 Task: Reply to email with the signature Erin Martin with the subject 'Request for project approval' from softage.1@softage.net with the message 'Could you please provide an overview of the marketing strategy for the new product launch?'
Action: Mouse moved to (1169, 277)
Screenshot: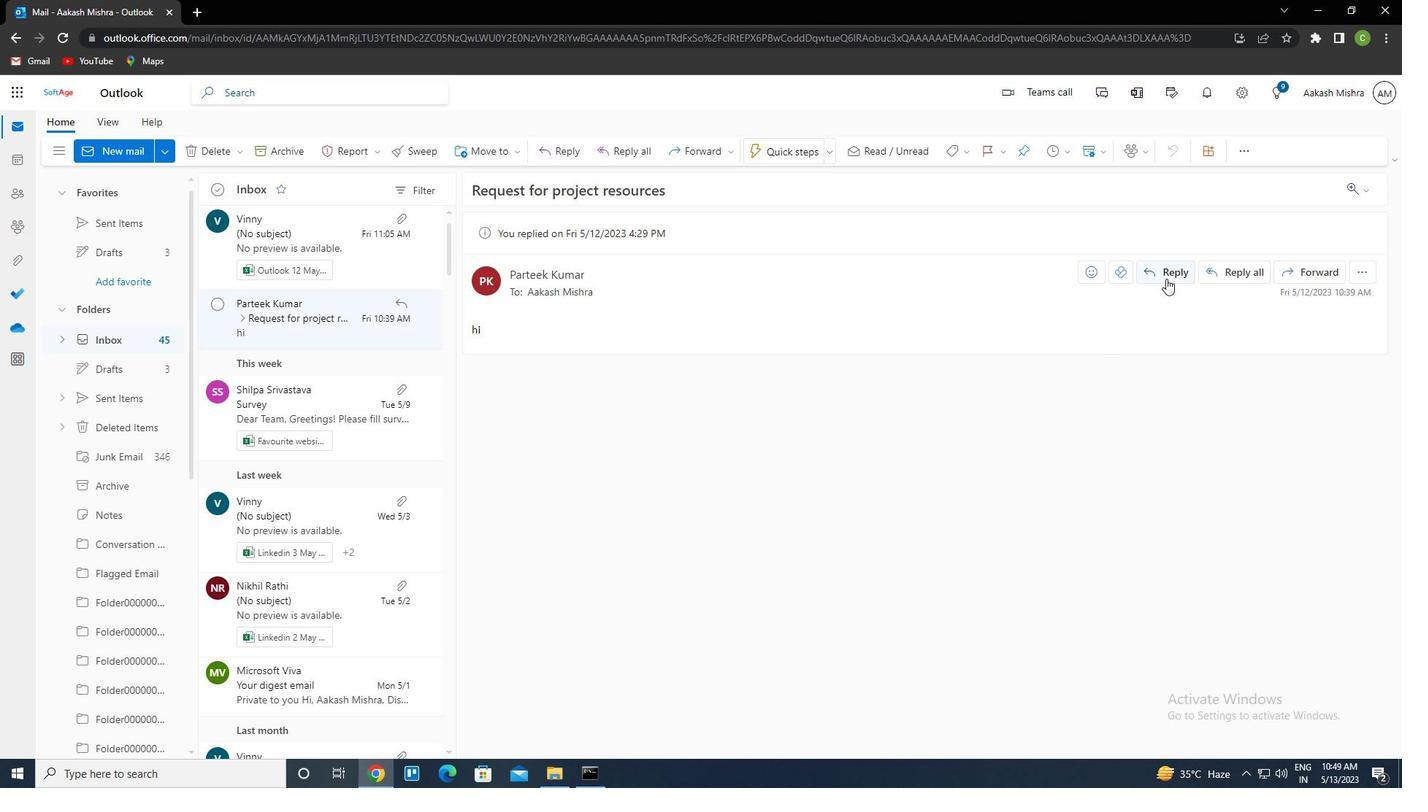 
Action: Mouse pressed left at (1169, 277)
Screenshot: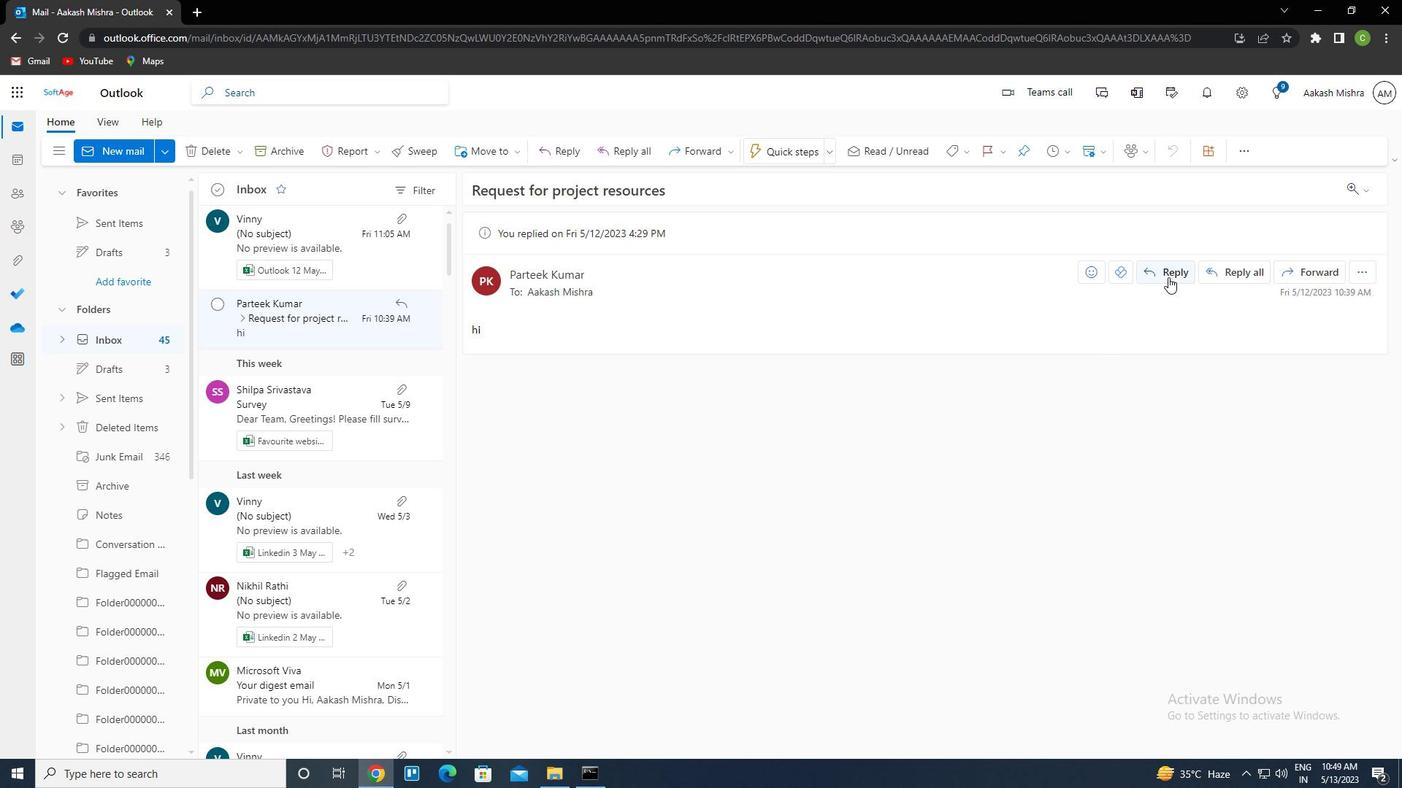 
Action: Mouse moved to (938, 151)
Screenshot: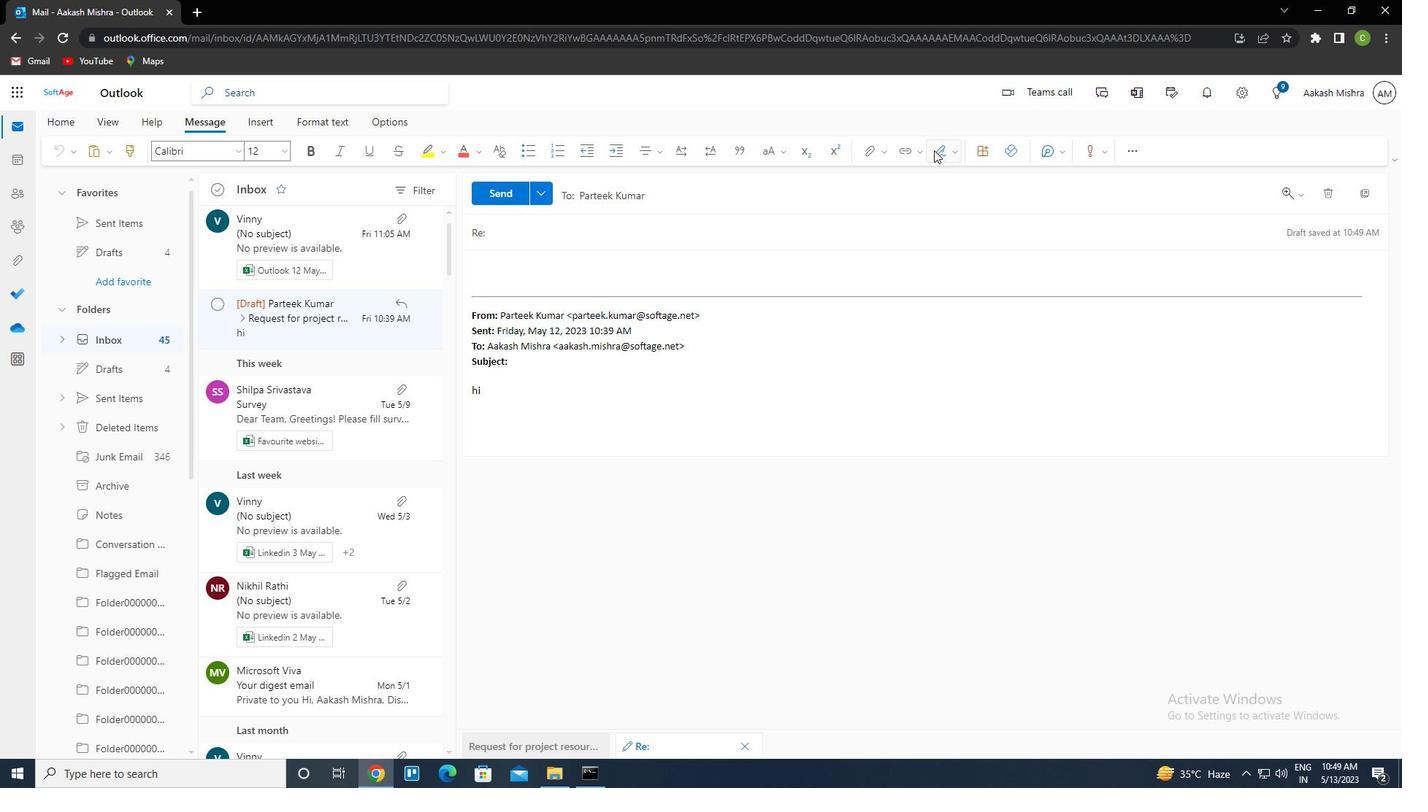 
Action: Mouse pressed left at (938, 151)
Screenshot: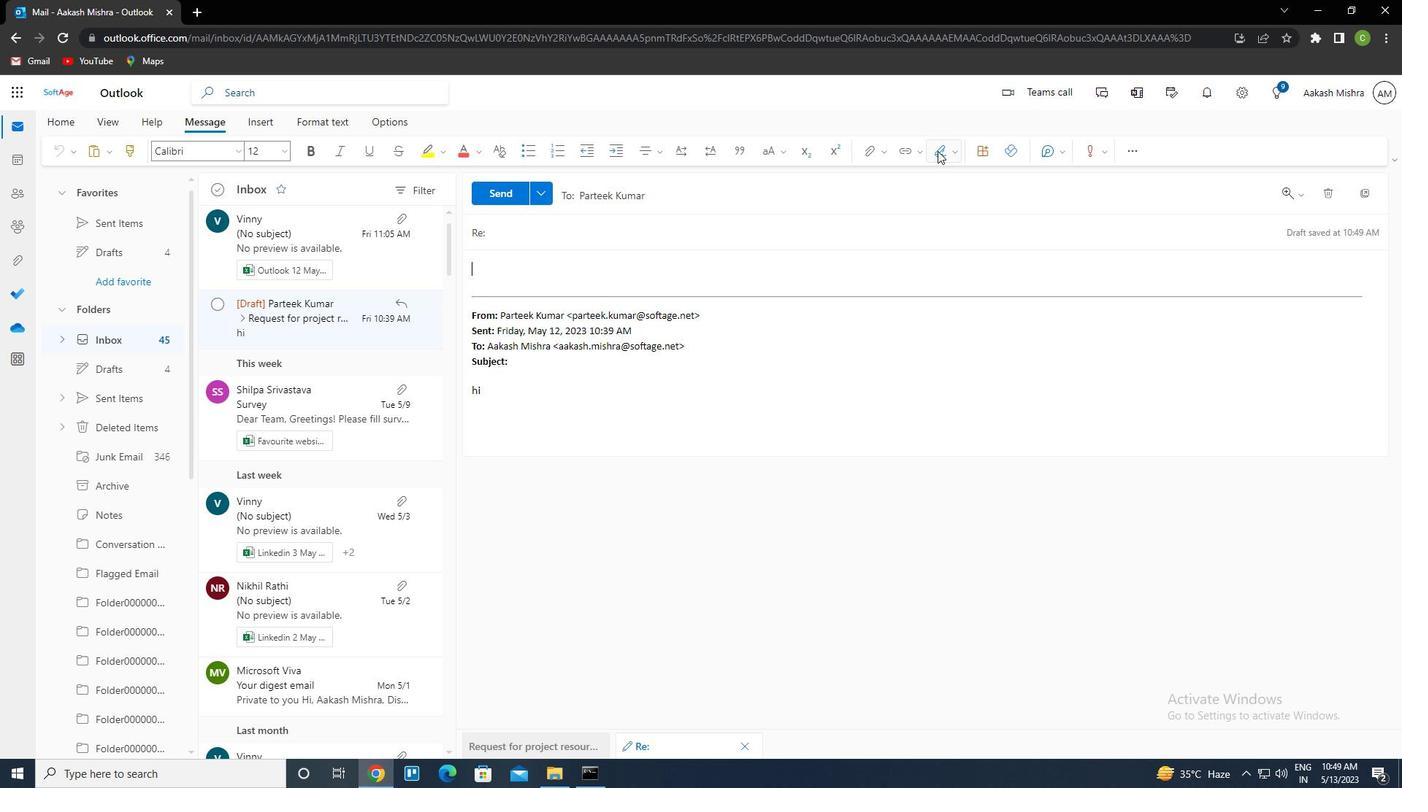 
Action: Mouse moved to (942, 211)
Screenshot: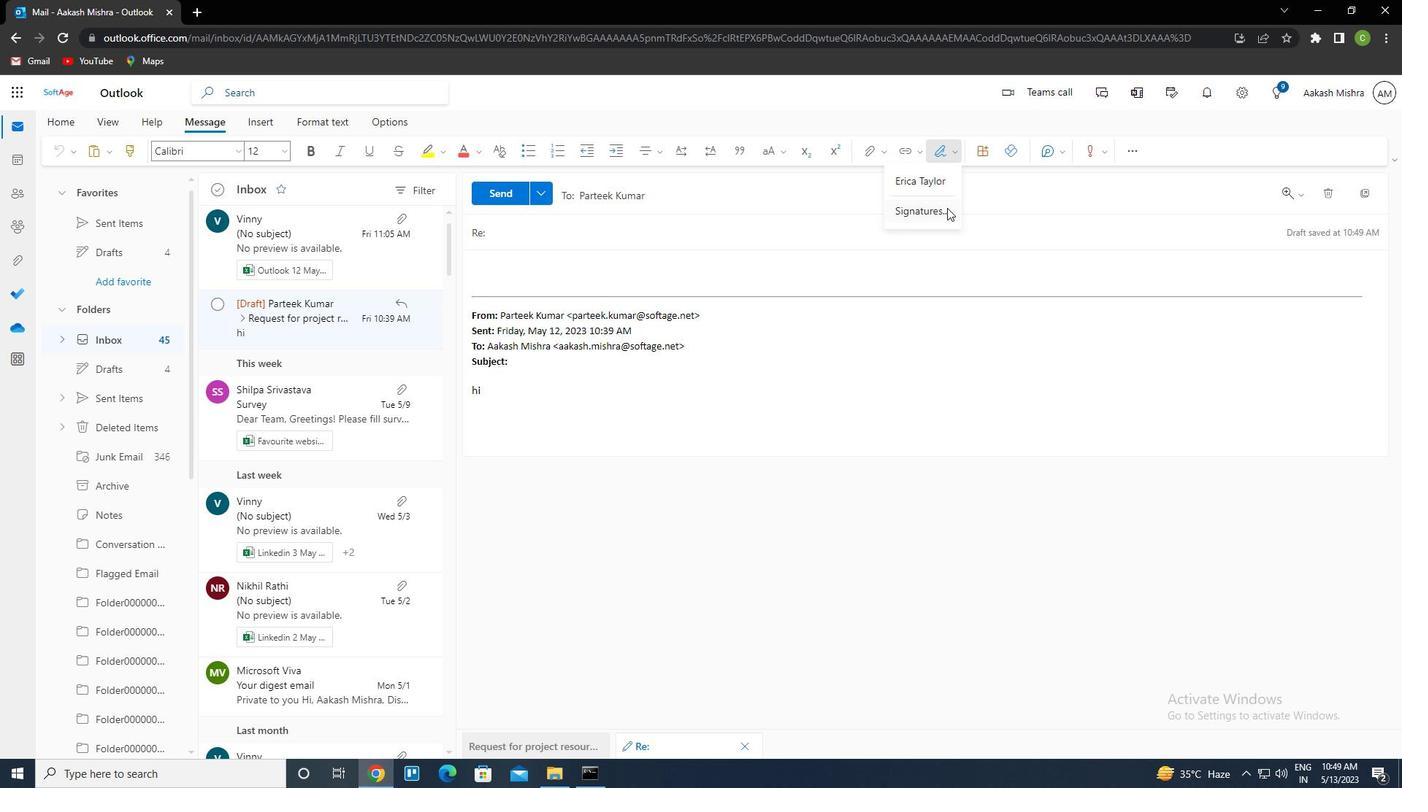
Action: Mouse pressed left at (942, 211)
Screenshot: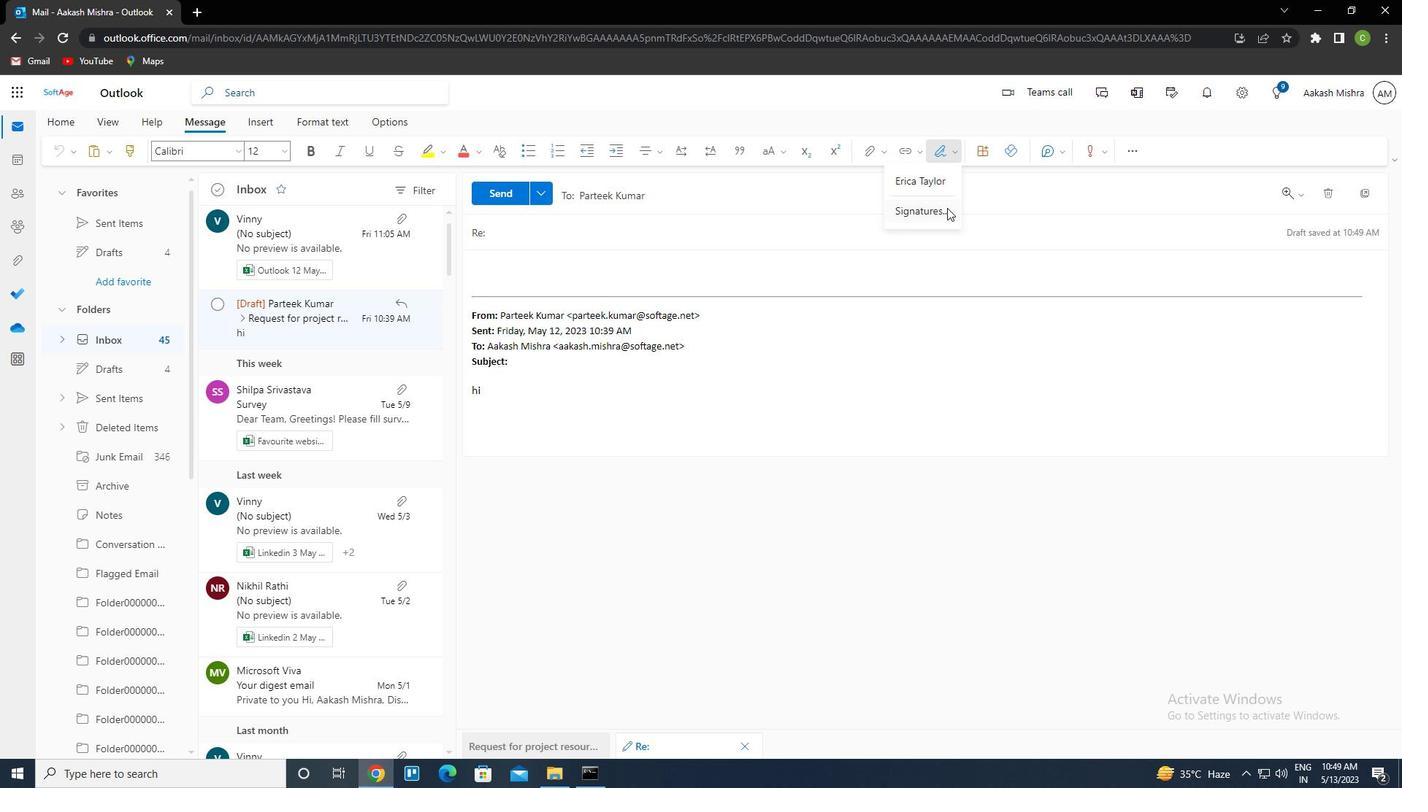 
Action: Mouse moved to (987, 272)
Screenshot: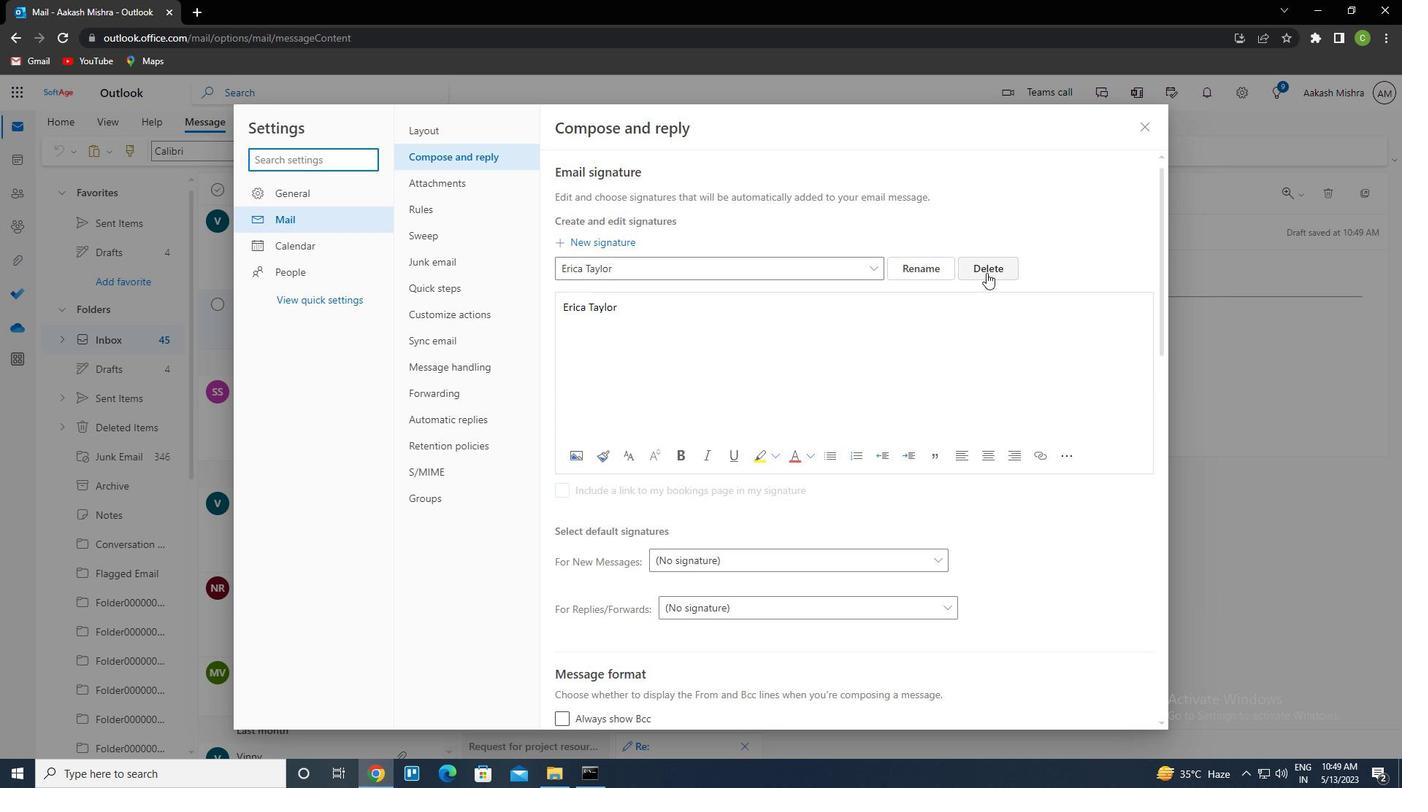
Action: Mouse pressed left at (987, 272)
Screenshot: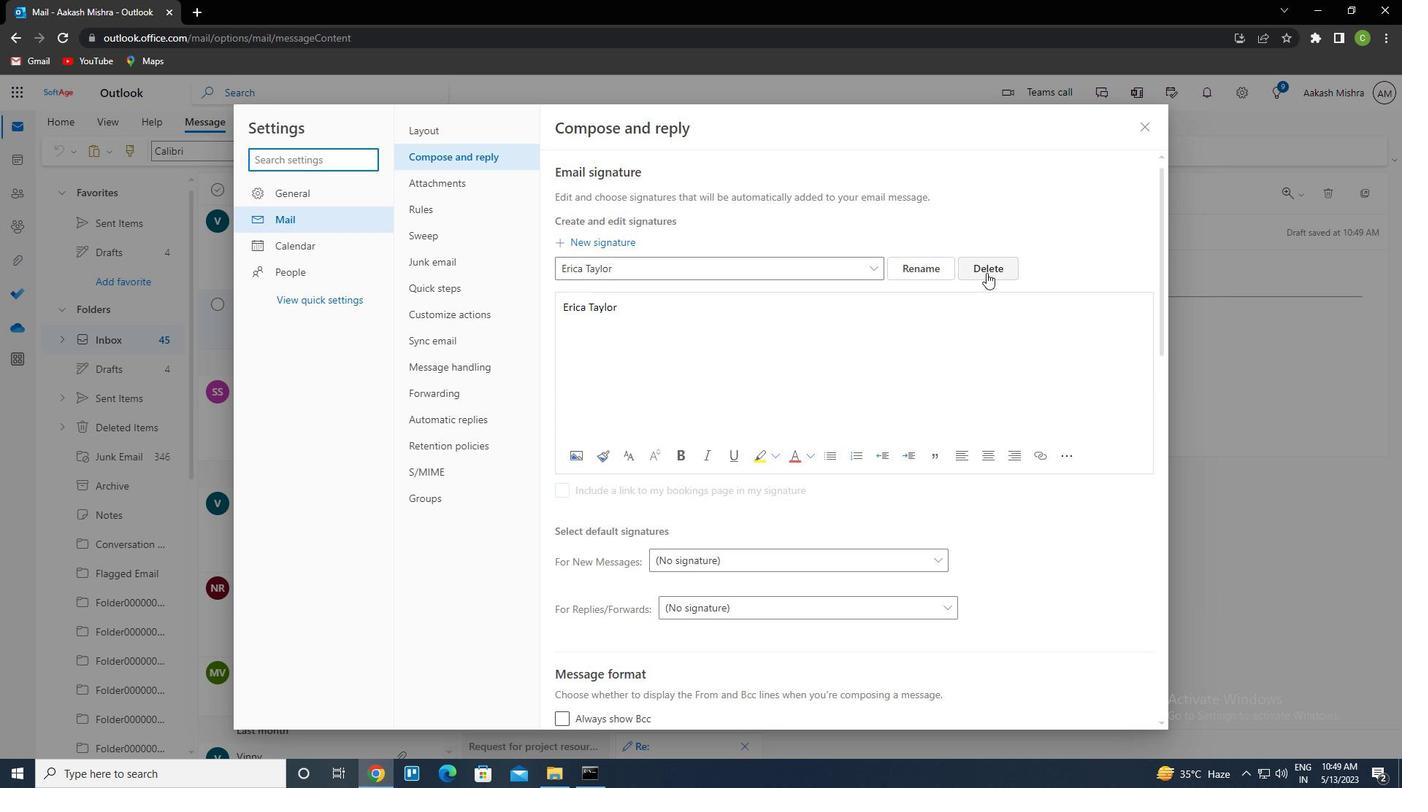
Action: Mouse moved to (666, 276)
Screenshot: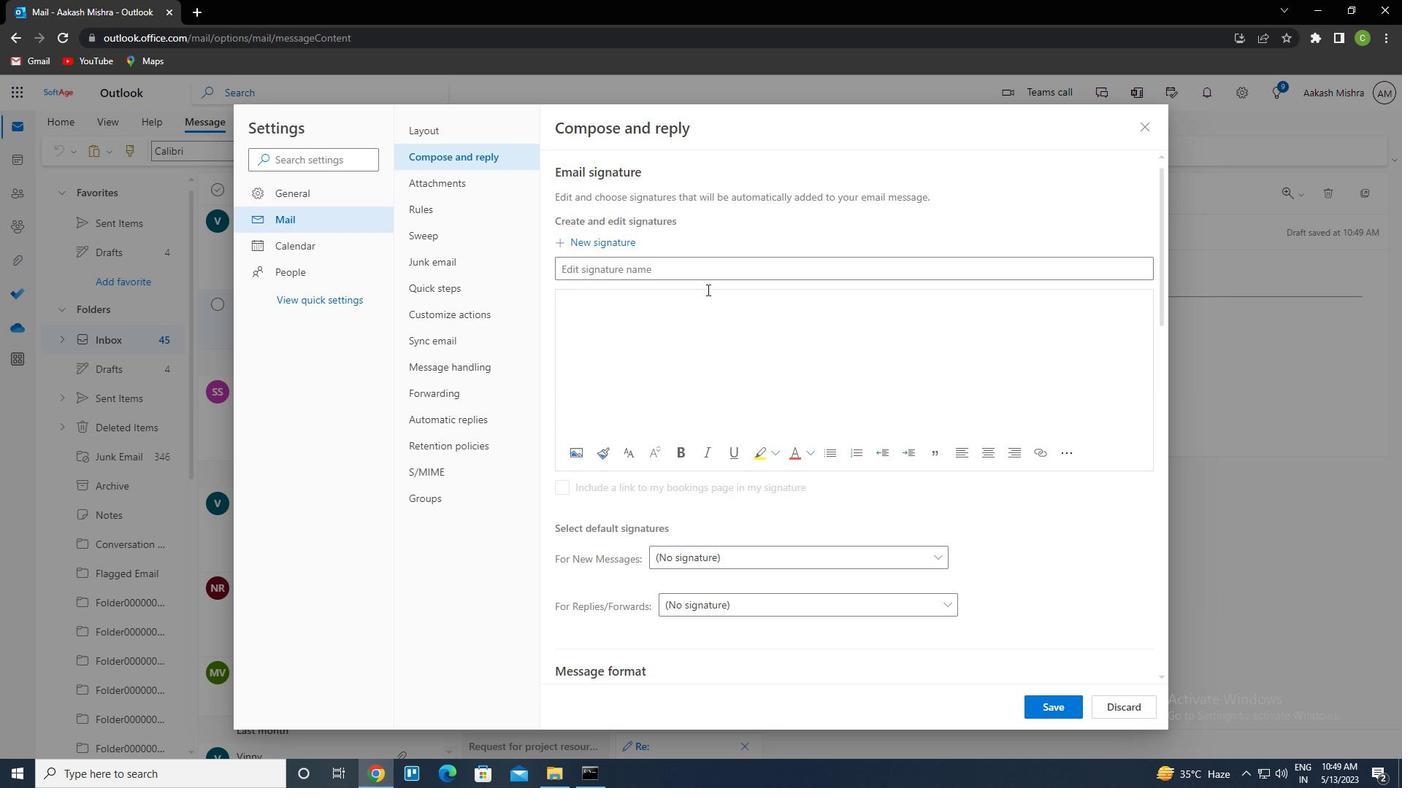 
Action: Mouse pressed left at (666, 276)
Screenshot: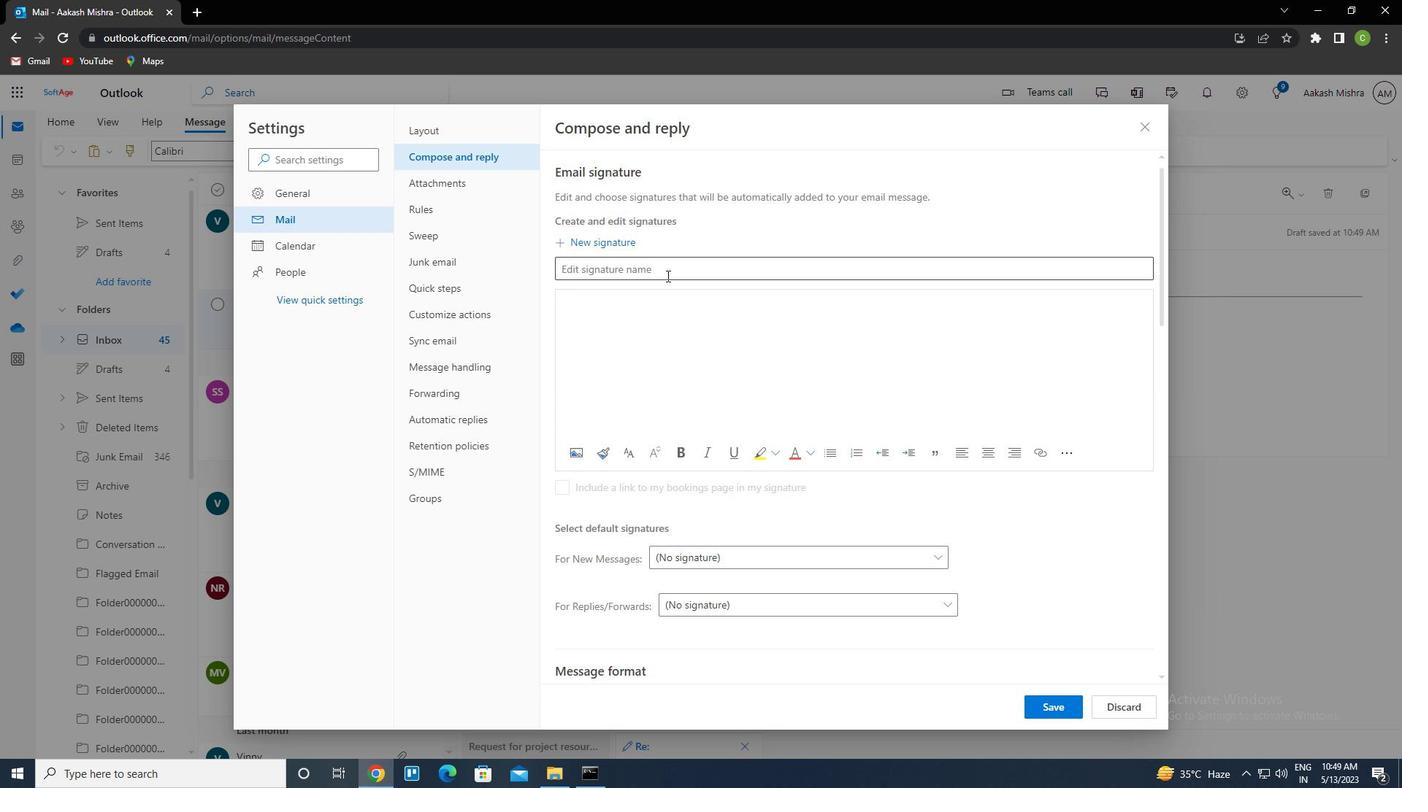 
Action: Key pressed <Key.caps_lock>r=<Key.backspace><Key.backspace>e<Key.caps_lock>rin<Key.space><Key.caps_lock>m<Key.caps_lock>artin<Key.tab><Key.caps_lock>e<Key.caps_lock>rin<Key.space><Key.caps_lock>m<Key.caps_lock>artin
Screenshot: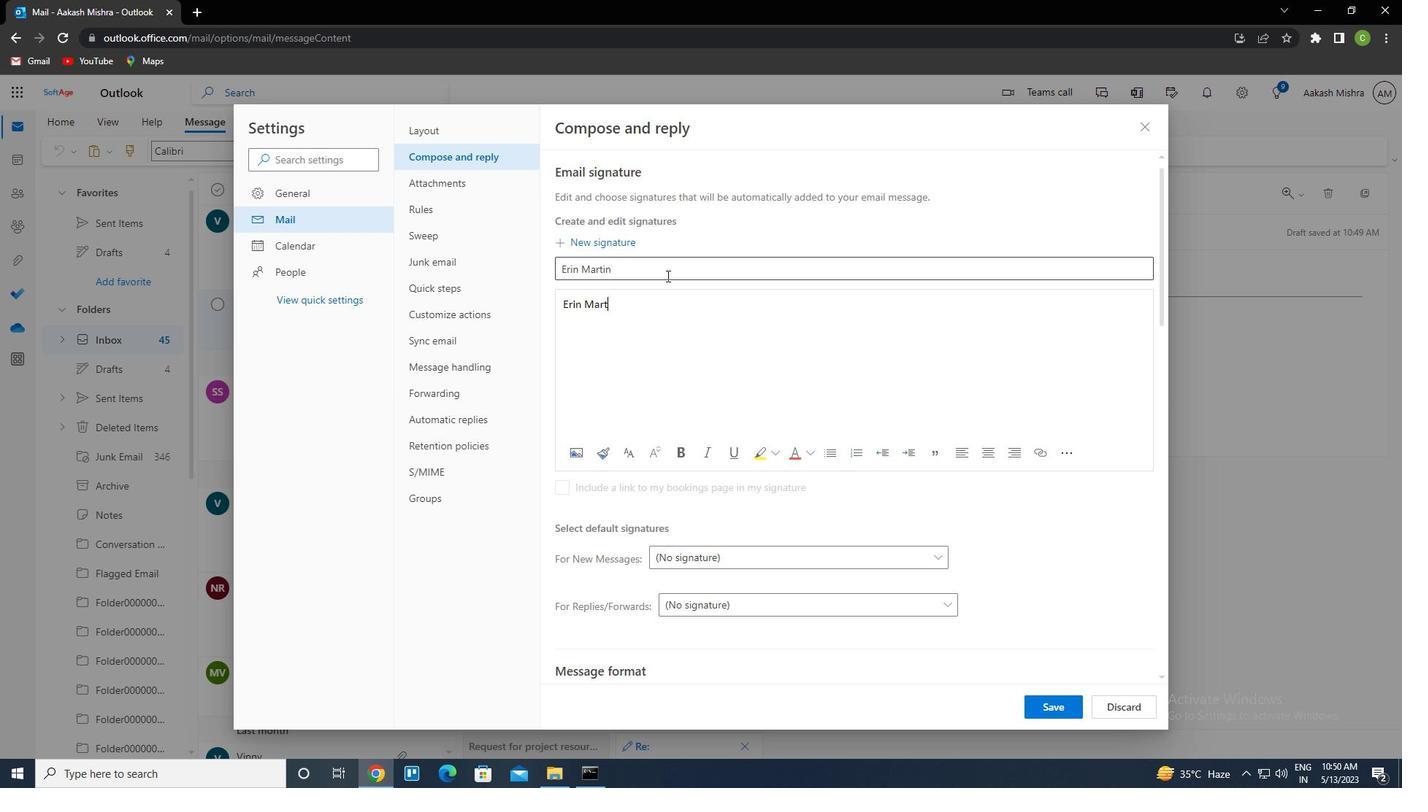 
Action: Mouse moved to (1037, 702)
Screenshot: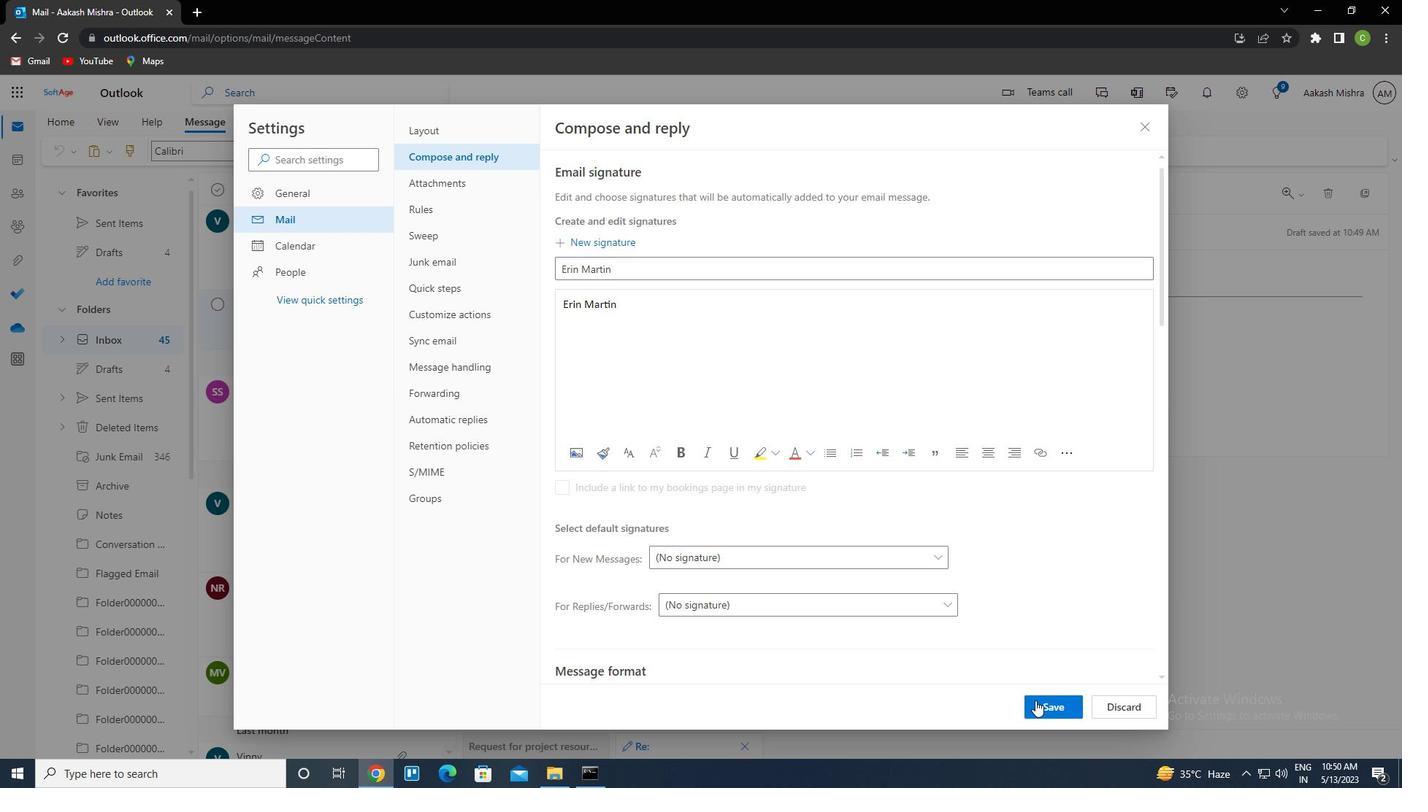 
Action: Mouse pressed left at (1037, 702)
Screenshot: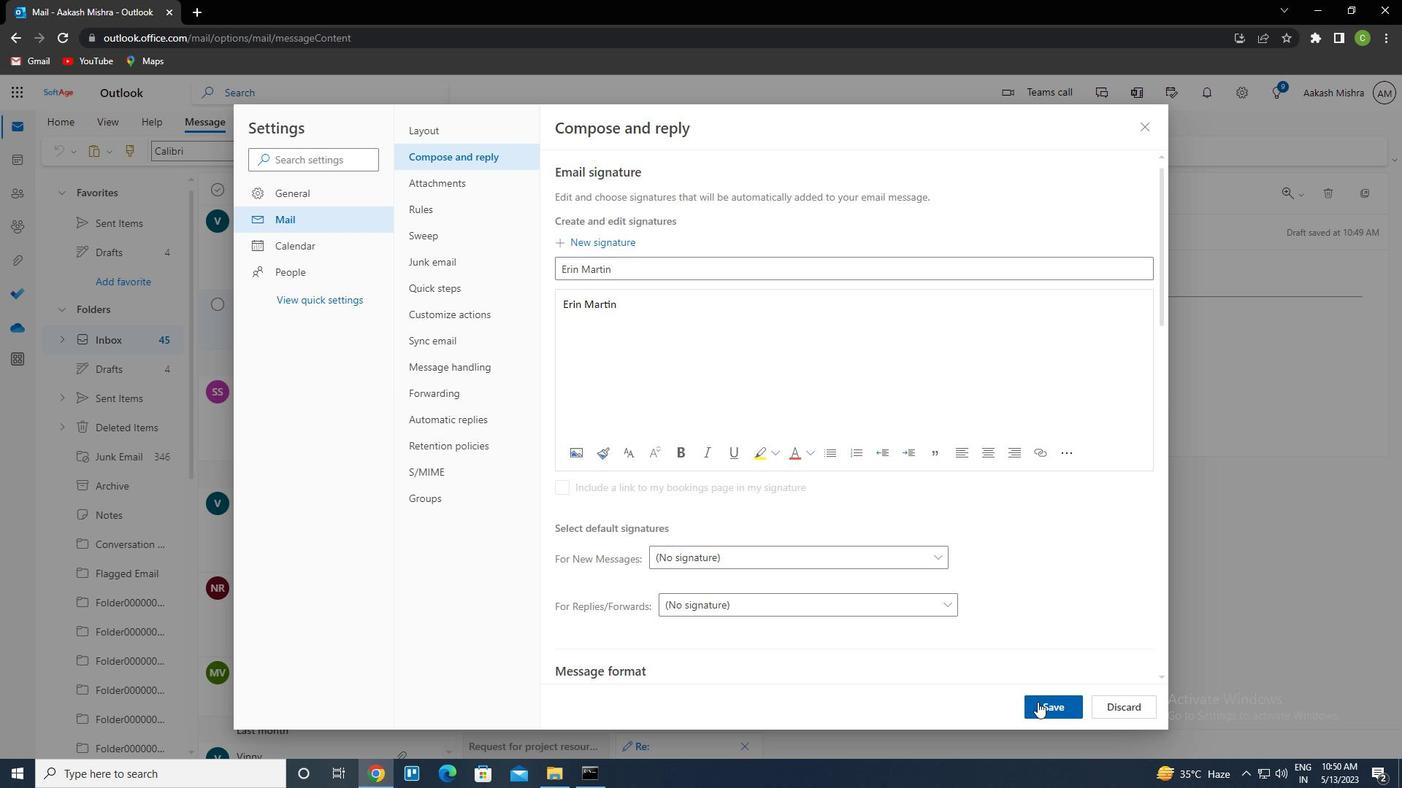 
Action: Mouse moved to (1151, 116)
Screenshot: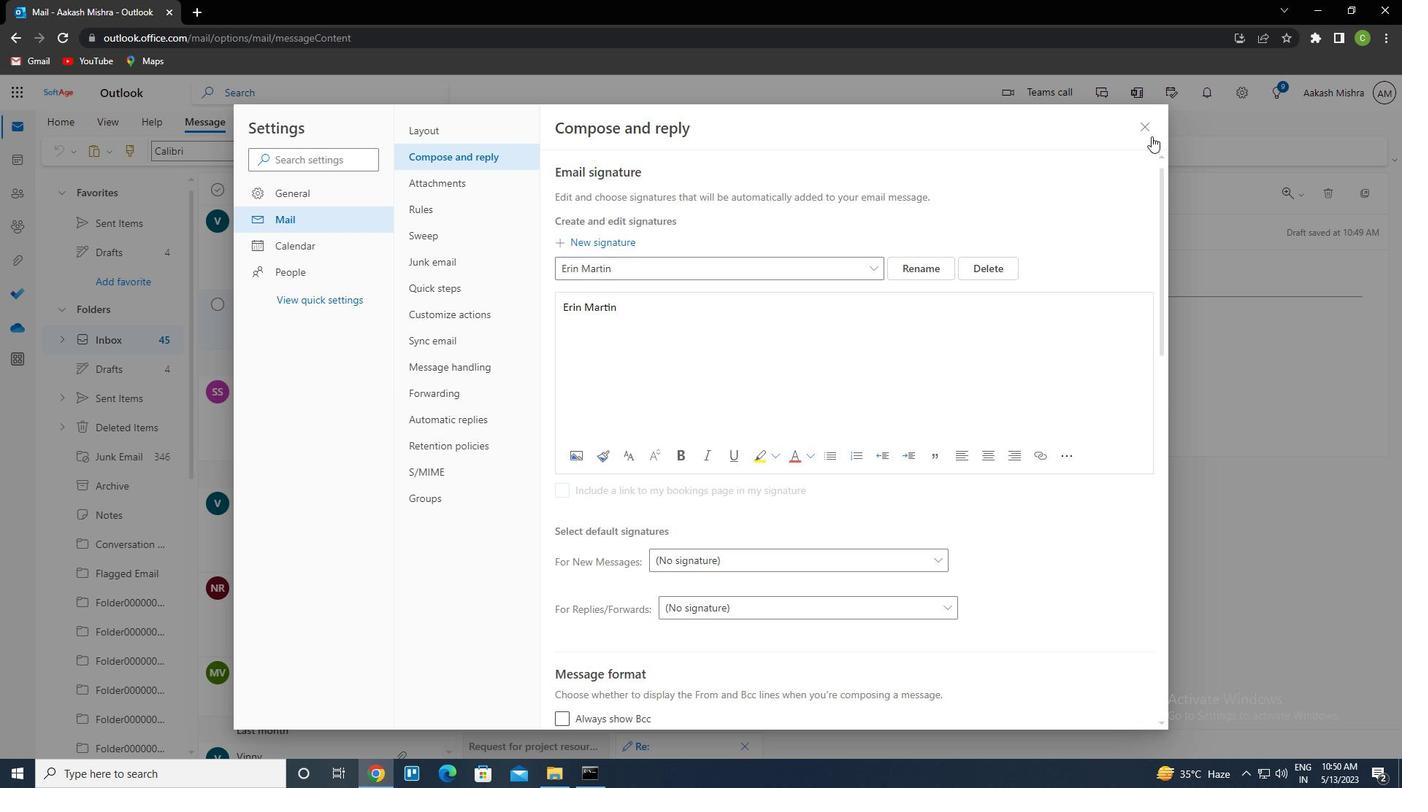 
Action: Mouse pressed left at (1151, 116)
Screenshot: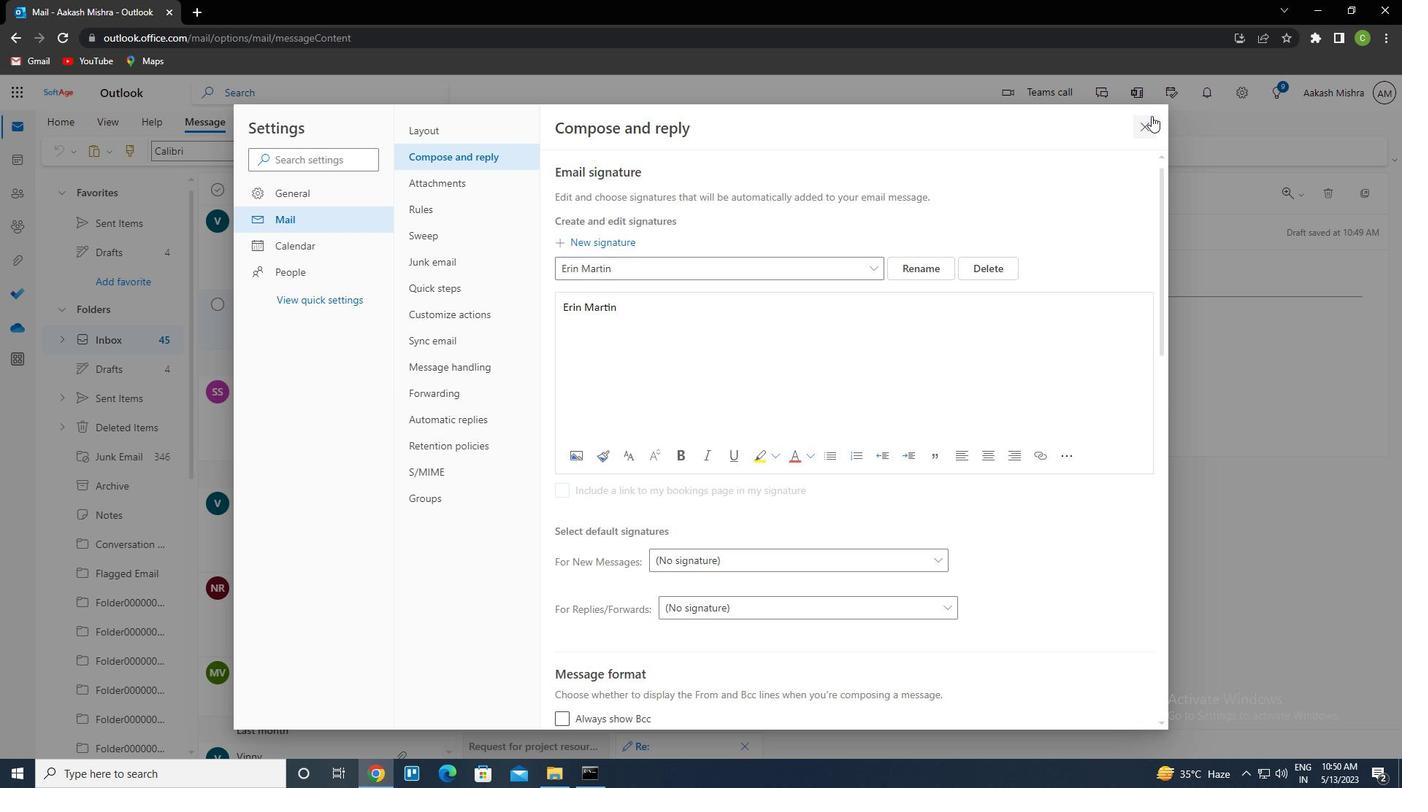 
Action: Mouse moved to (948, 149)
Screenshot: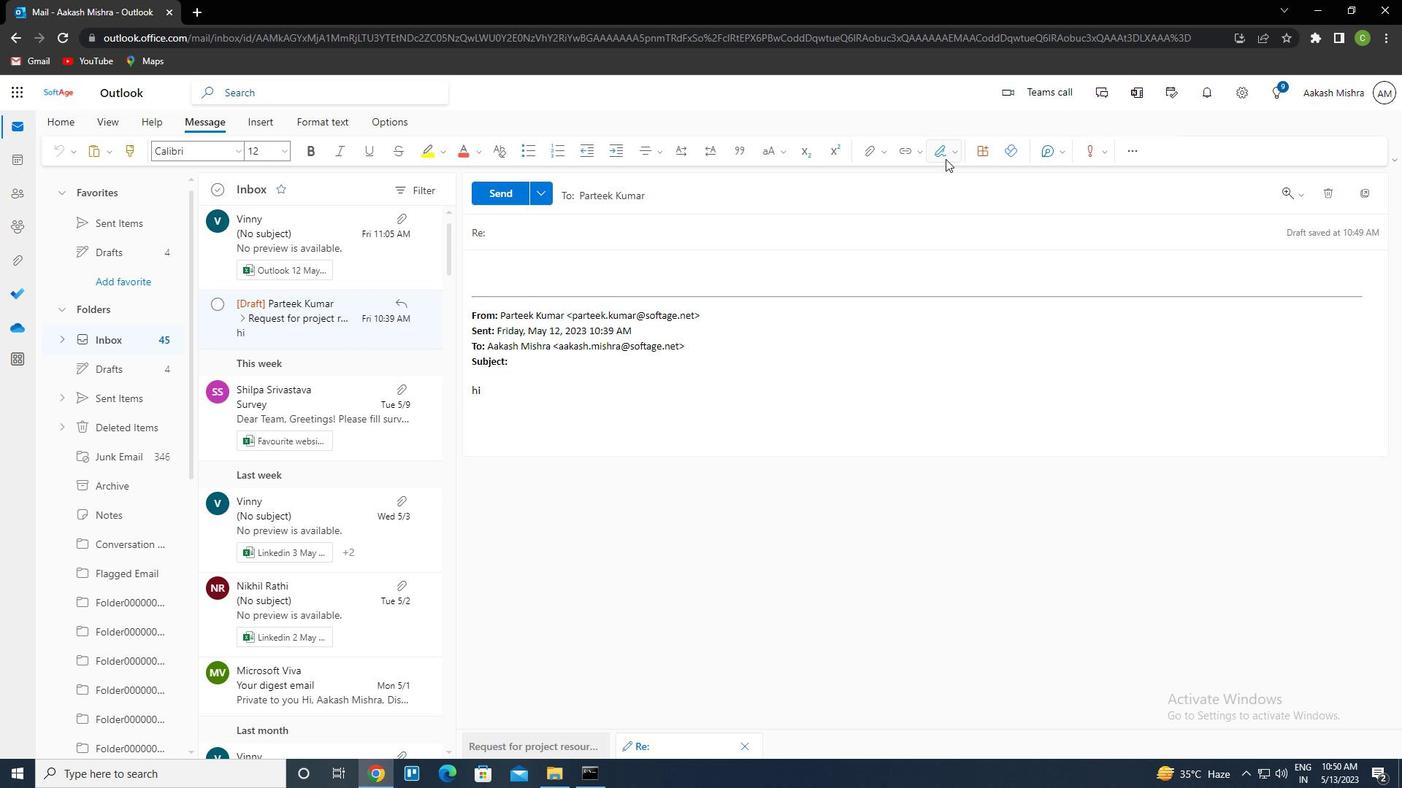 
Action: Mouse pressed left at (948, 149)
Screenshot: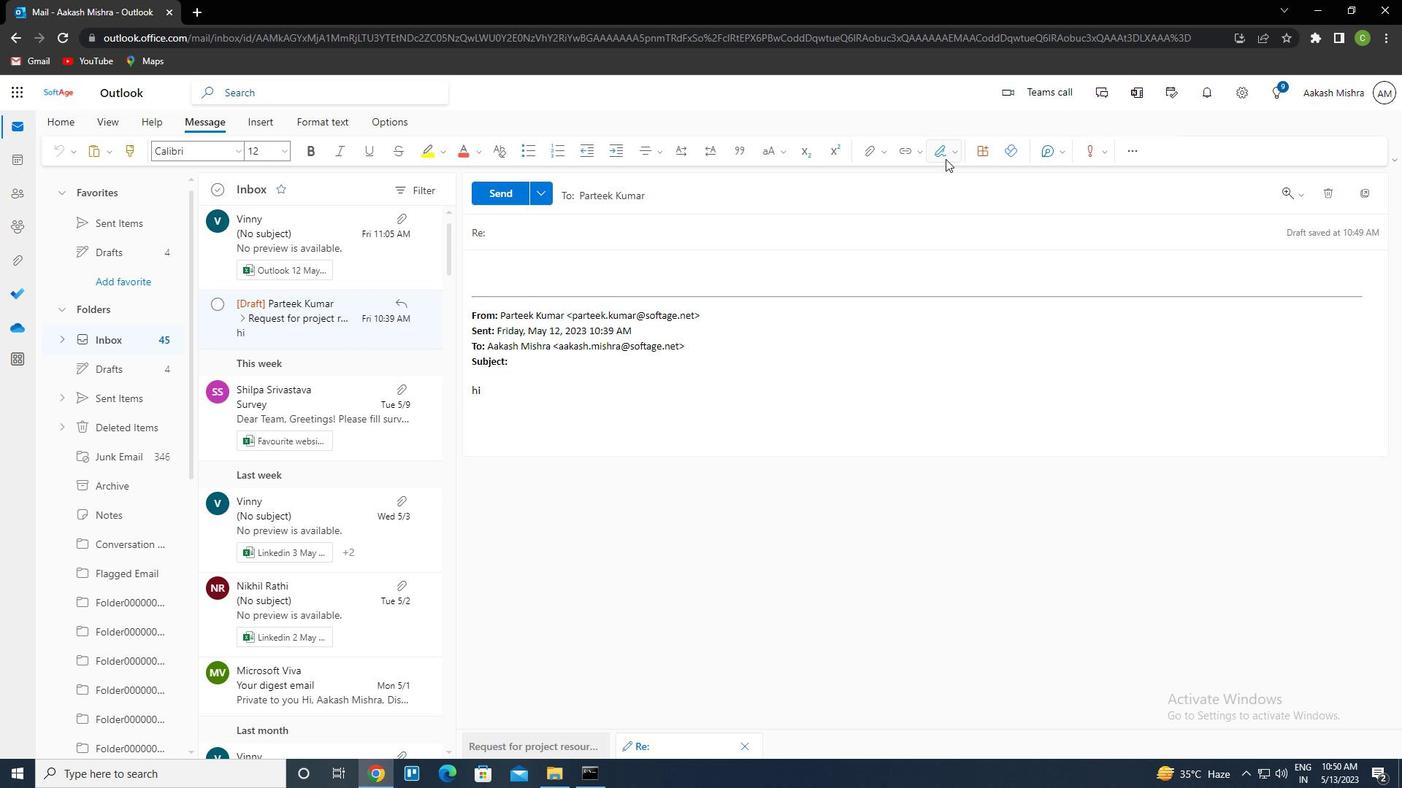 
Action: Mouse moved to (936, 186)
Screenshot: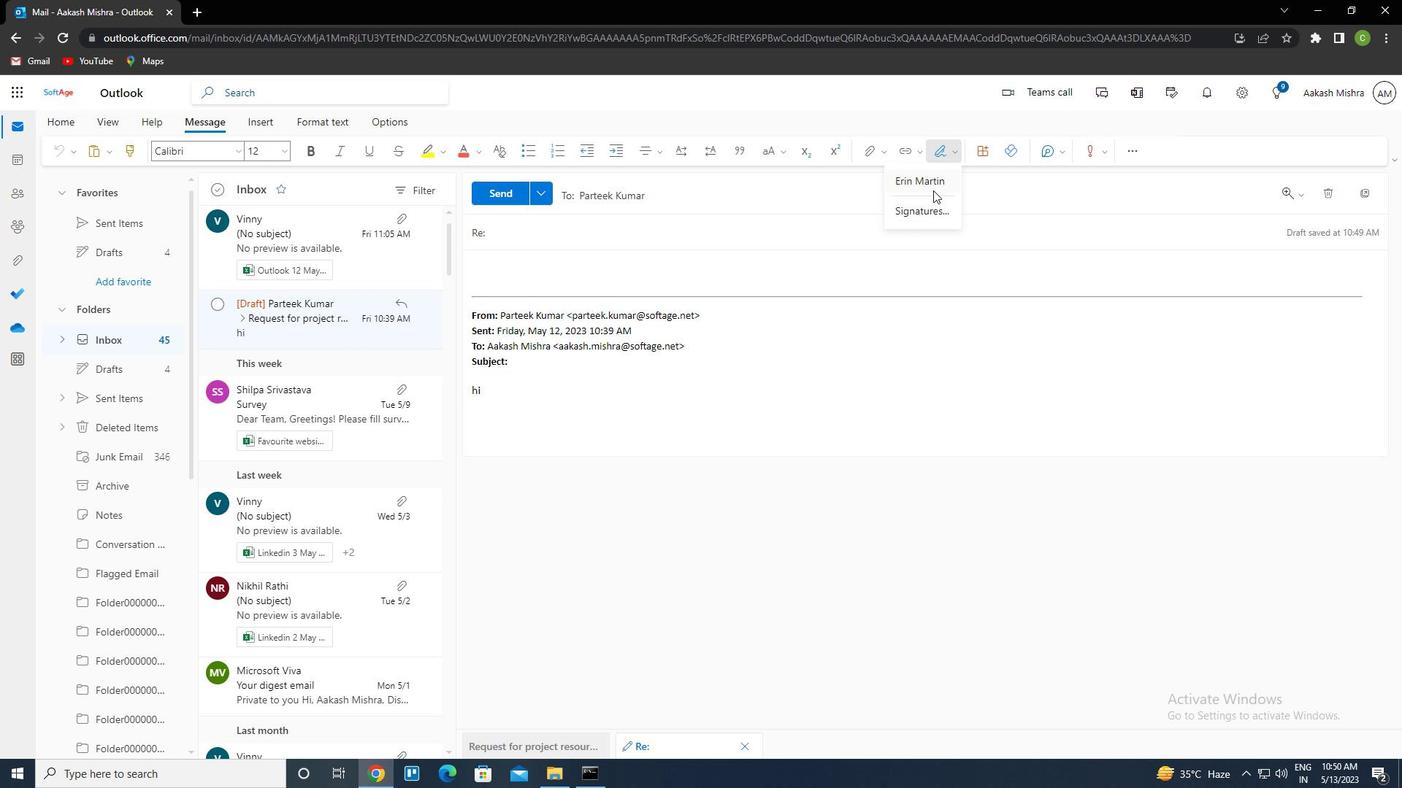 
Action: Mouse pressed left at (936, 186)
Screenshot: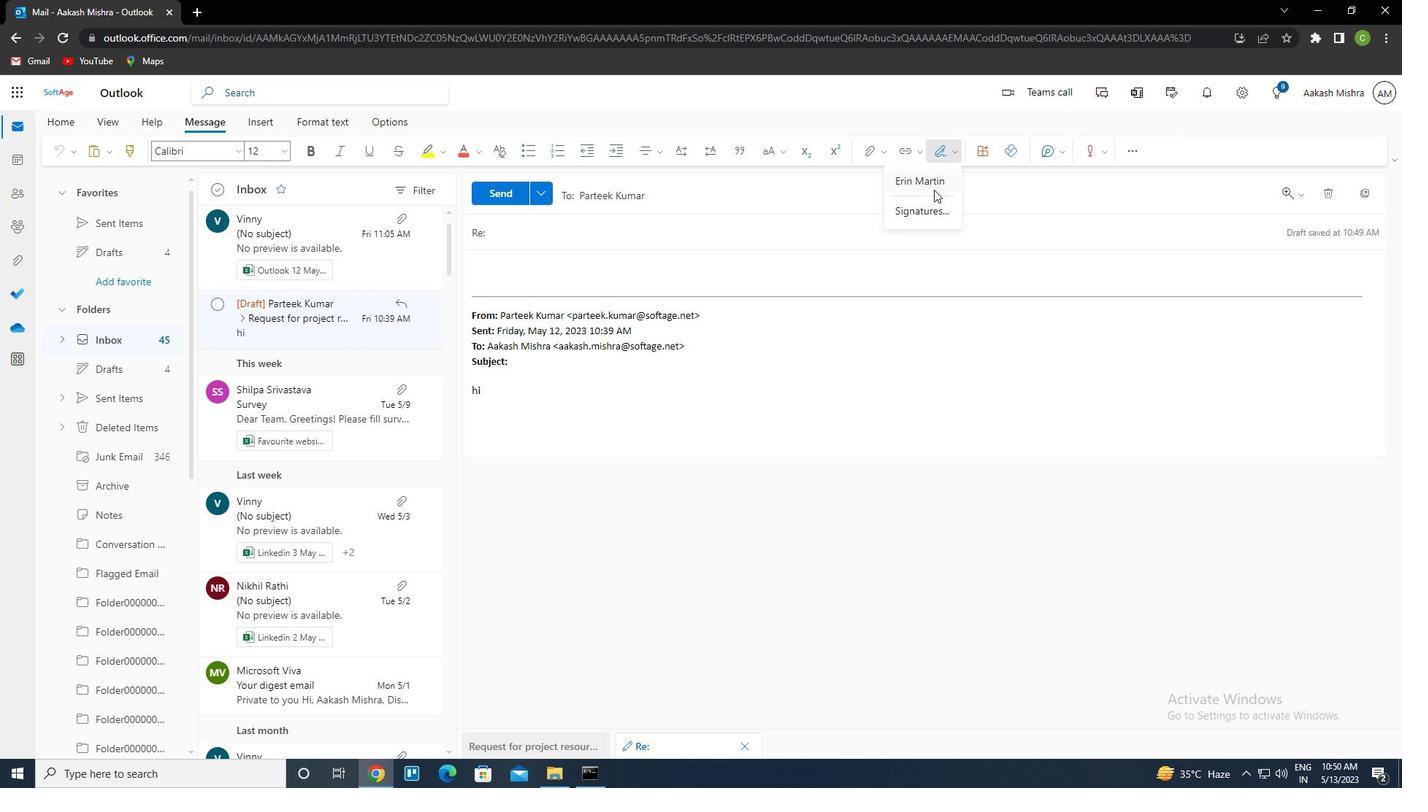 
Action: Mouse moved to (528, 238)
Screenshot: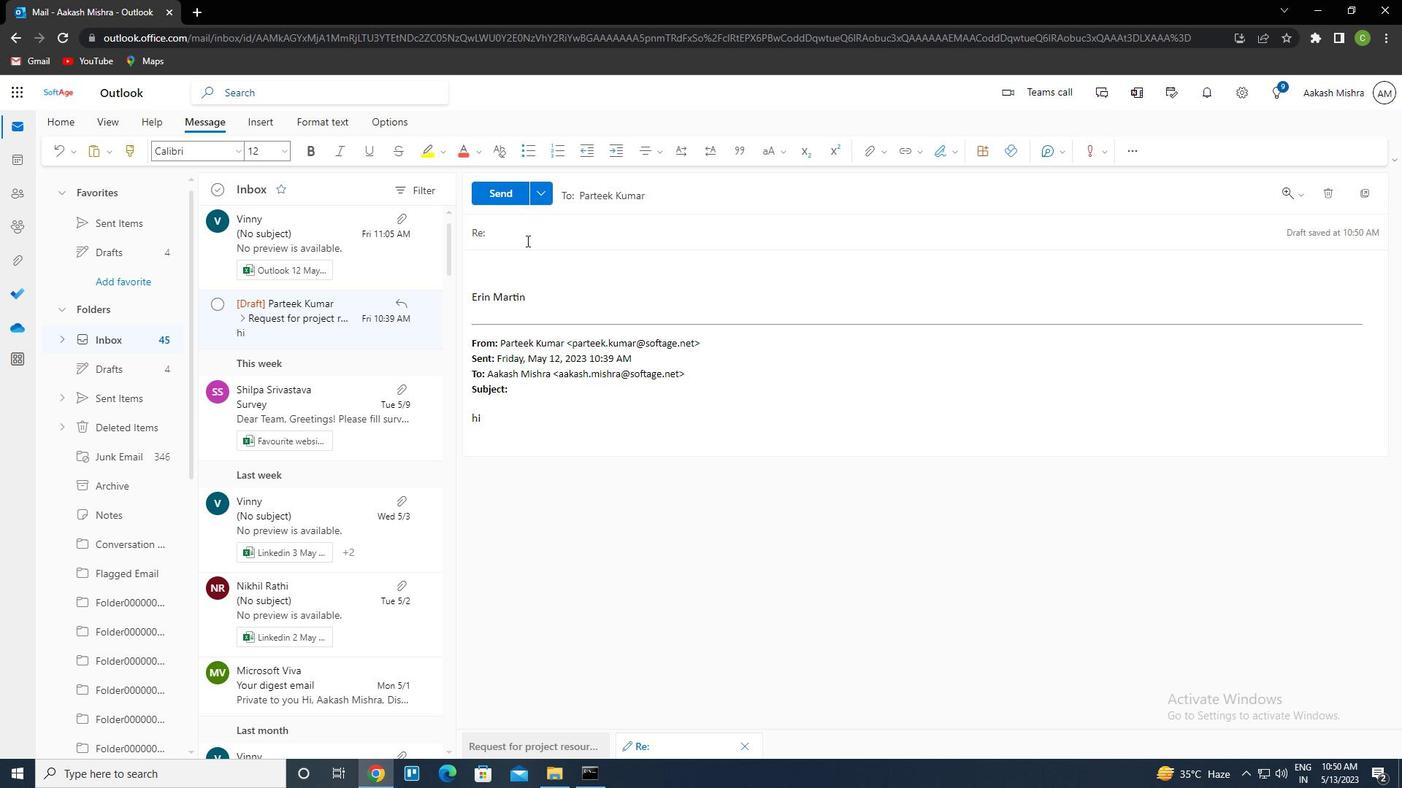 
Action: Mouse pressed left at (528, 238)
Screenshot: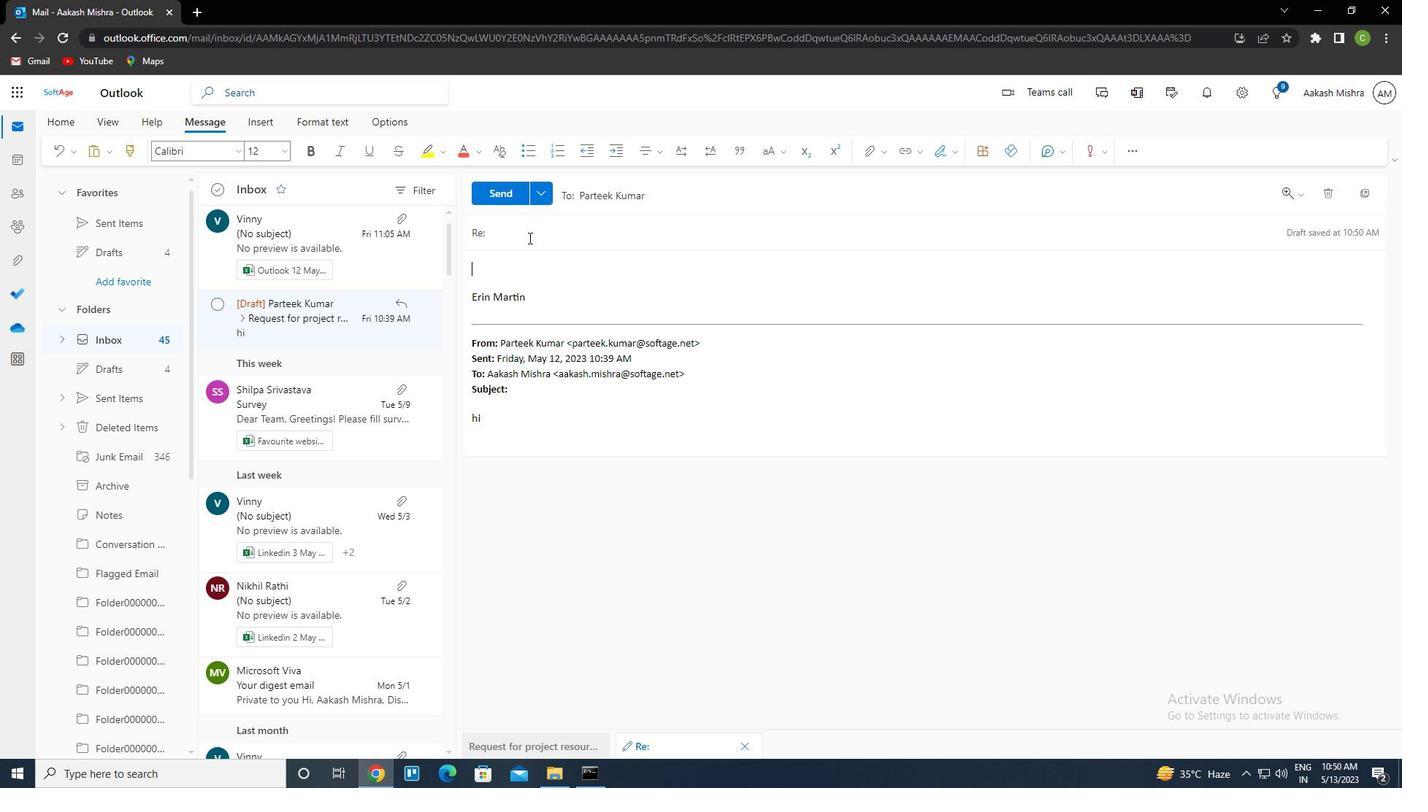 
Action: Key pressed <Key.caps_lock>r<Key.caps_lock>equest<Key.space>for<Key.space>project<Key.space>apporoval<Key.tab><Key.caps_lock>c<Key.caps_lock>ould<Key.space>you<Key.space>please<Key.space>provide<Key.space>an<Key.space>overview<Key.space>of<Key.space>the<Key.space>marketing<Key.space>strategy<Key.space>for<Key.space>the<Key.space>new<Key.space>product<Key.space>launch
Screenshot: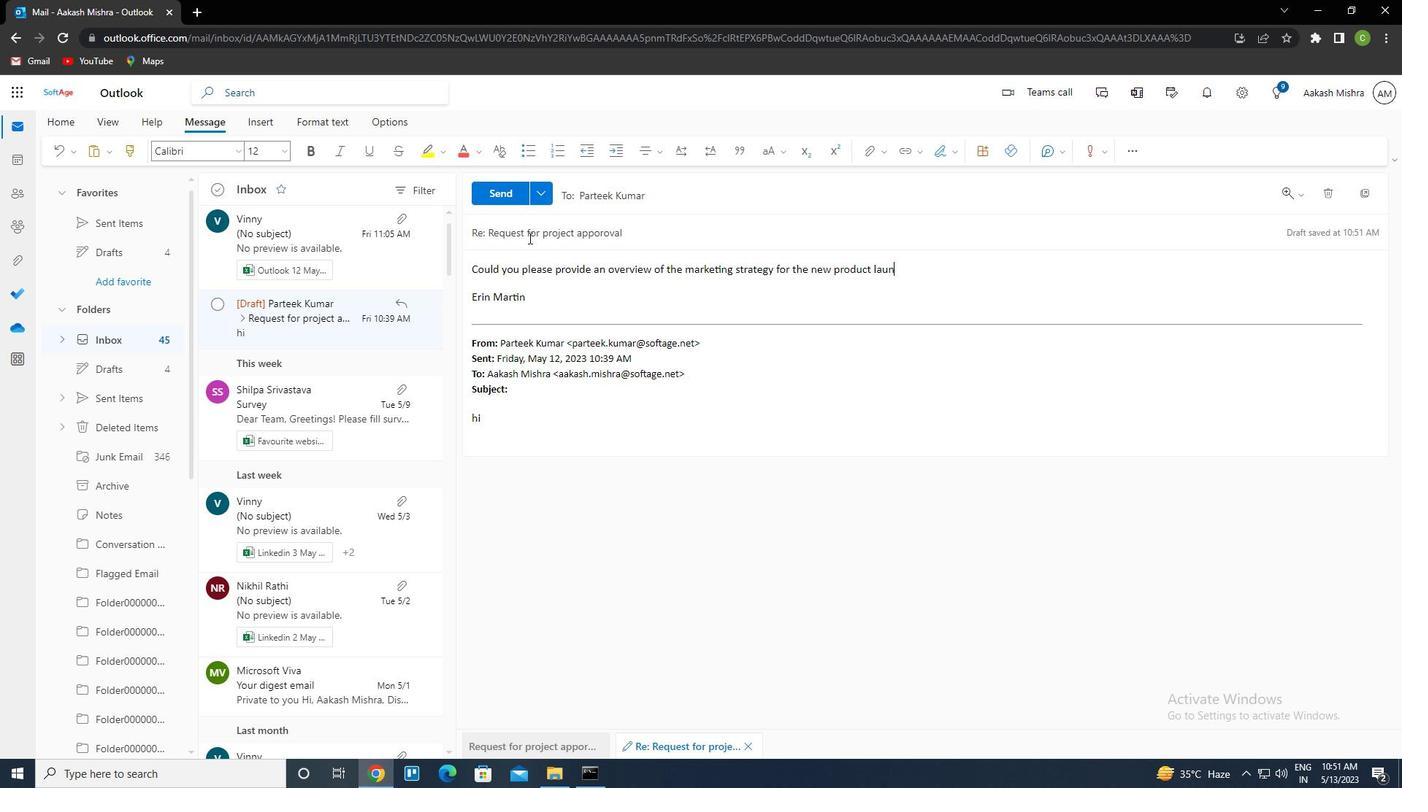 
Action: Mouse moved to (519, 203)
Screenshot: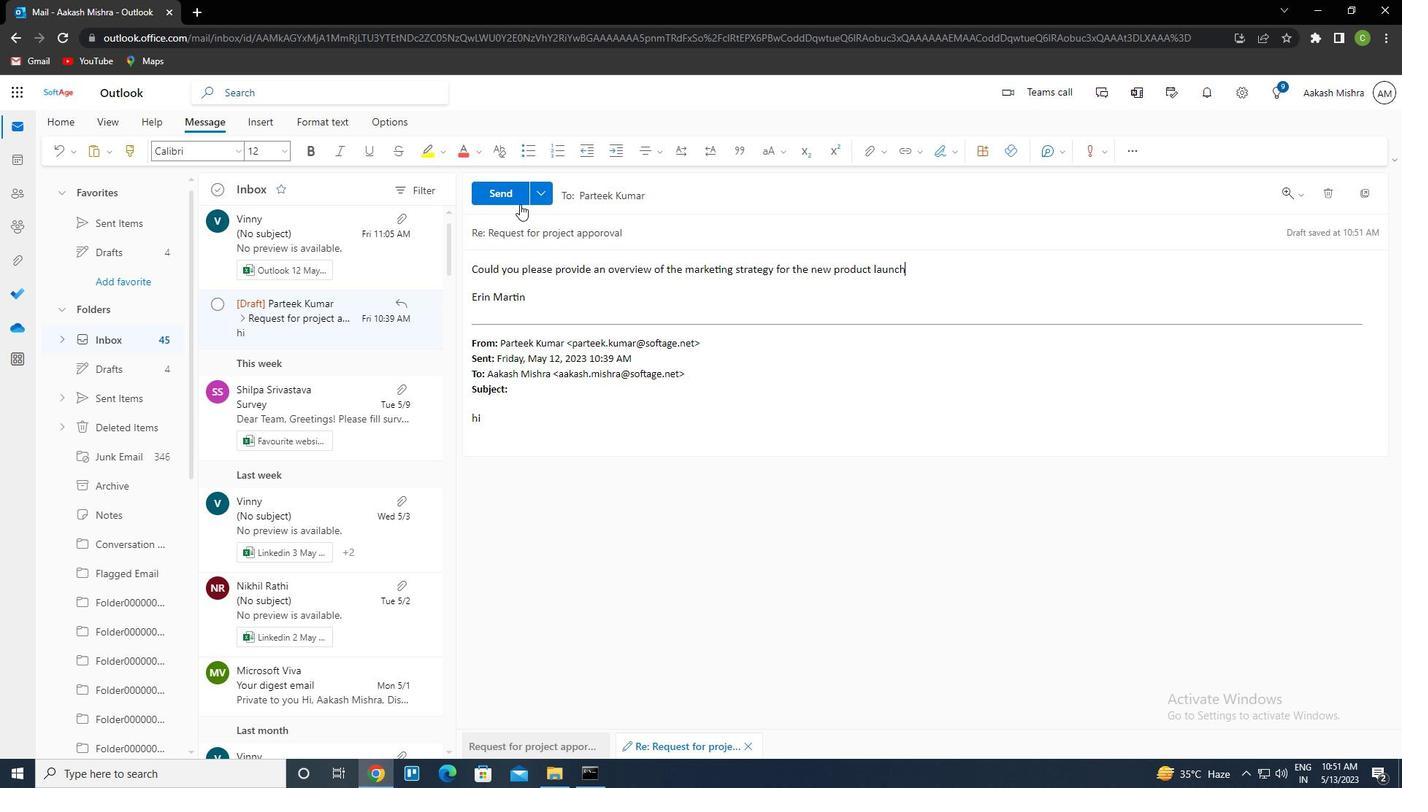 
Action: Mouse pressed left at (519, 203)
Screenshot: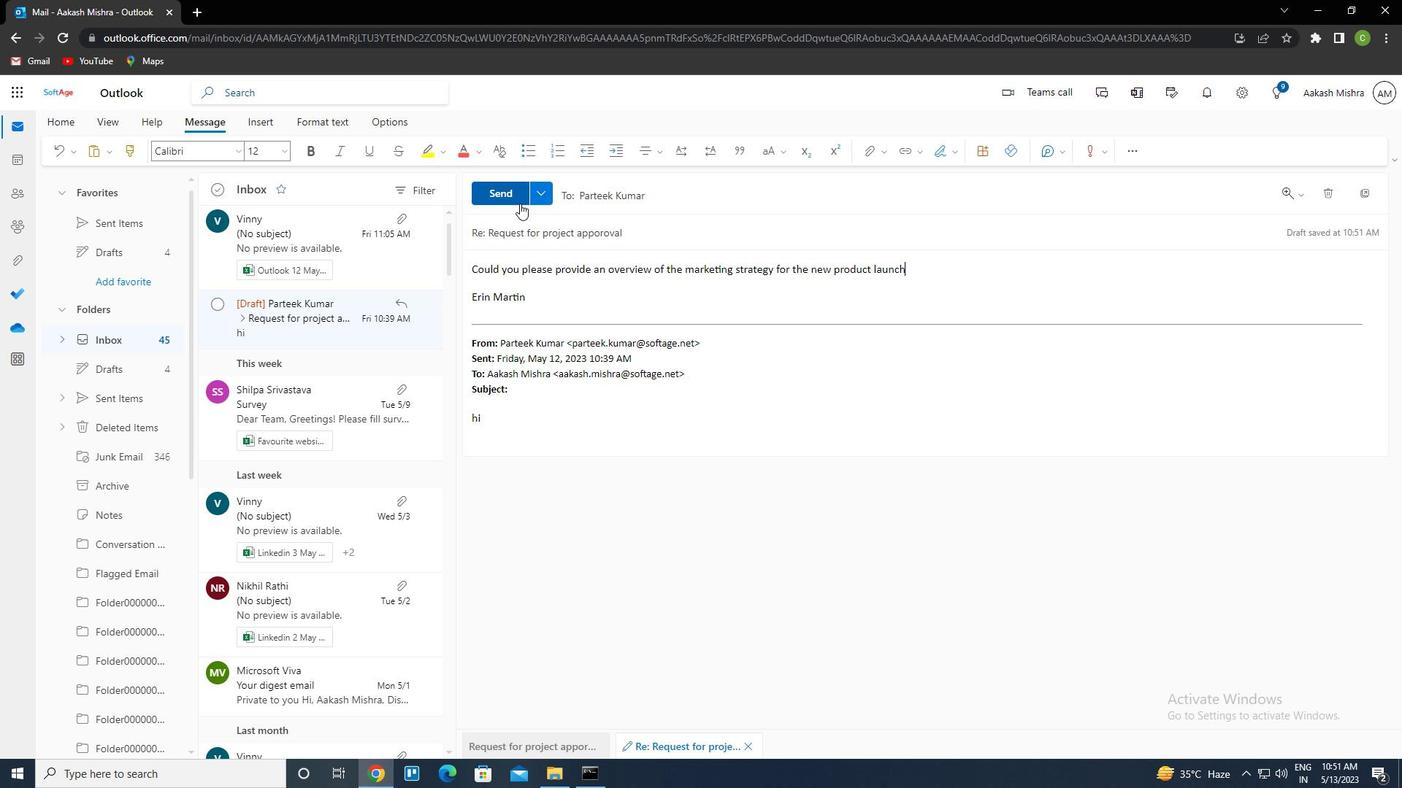 
Action: Mouse moved to (756, 467)
Screenshot: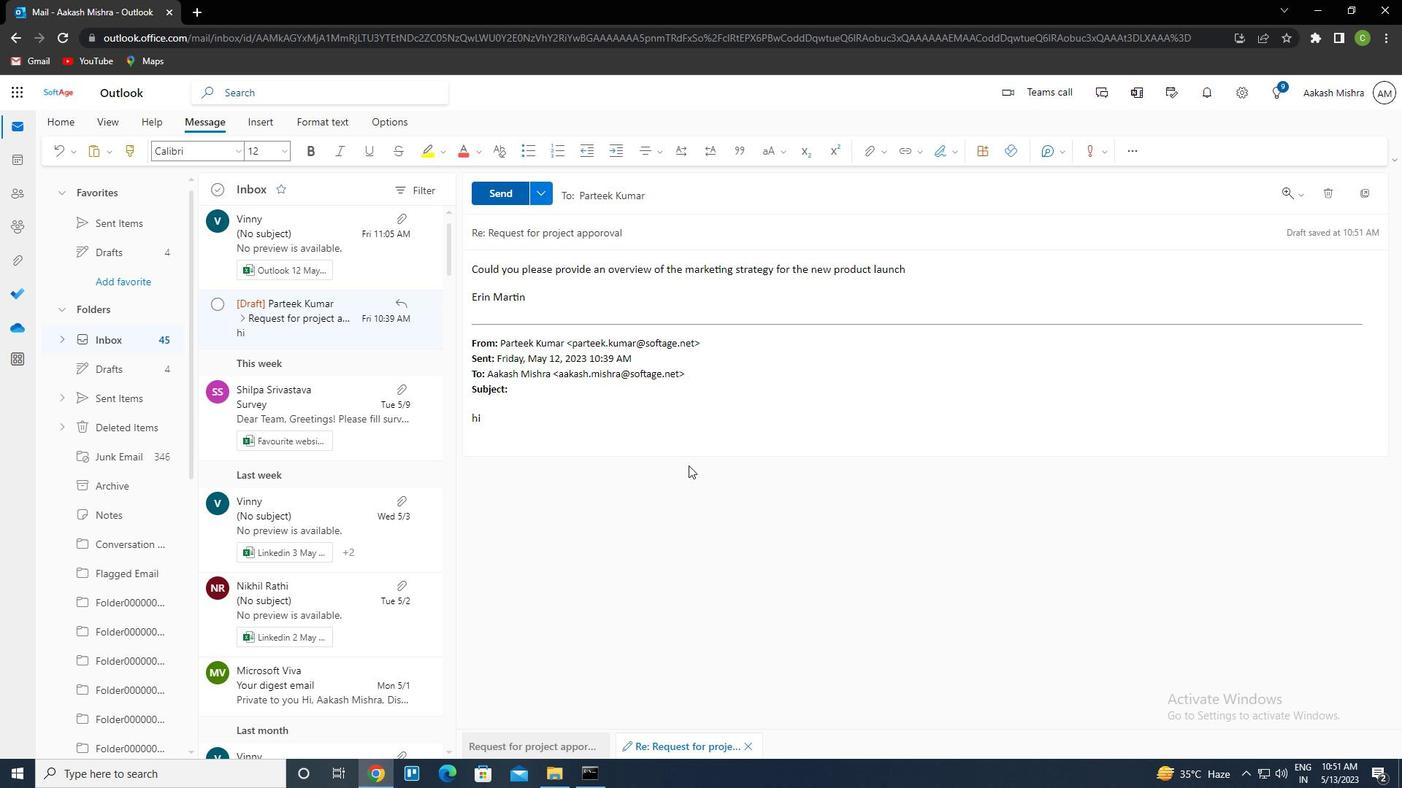 
